 Task: Create a schedule automation trigger every last monday of the month at 11:00 AM.
Action: Mouse moved to (945, 278)
Screenshot: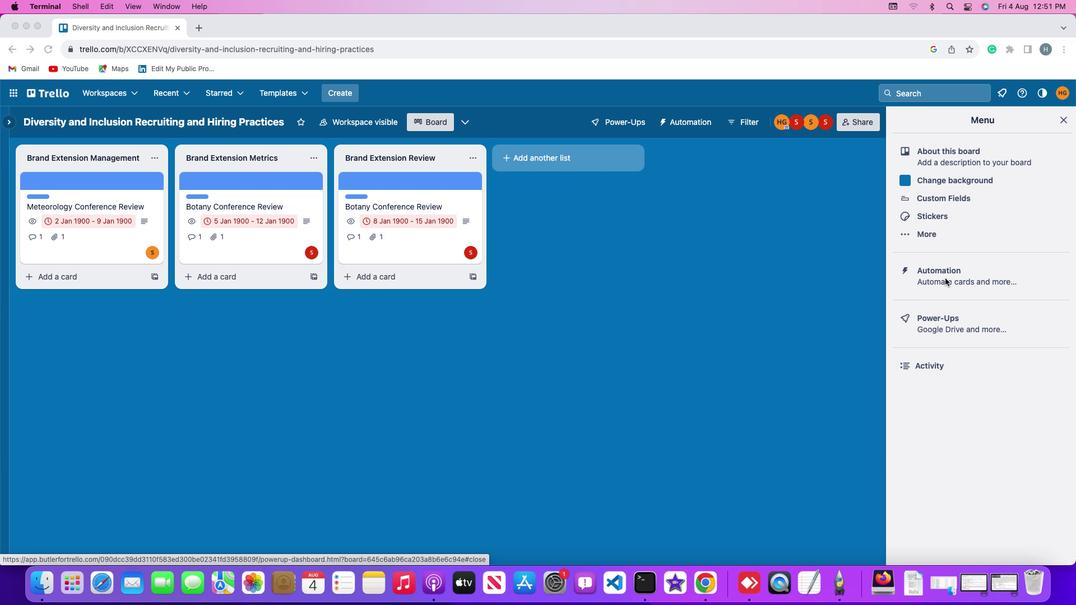 
Action: Mouse pressed left at (945, 278)
Screenshot: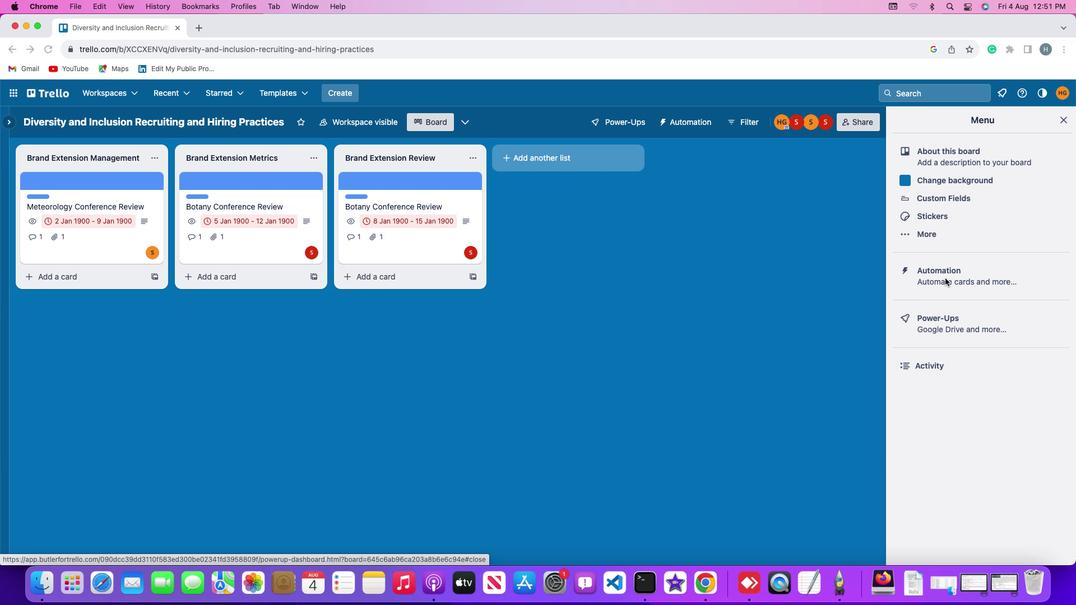 
Action: Mouse pressed left at (945, 278)
Screenshot: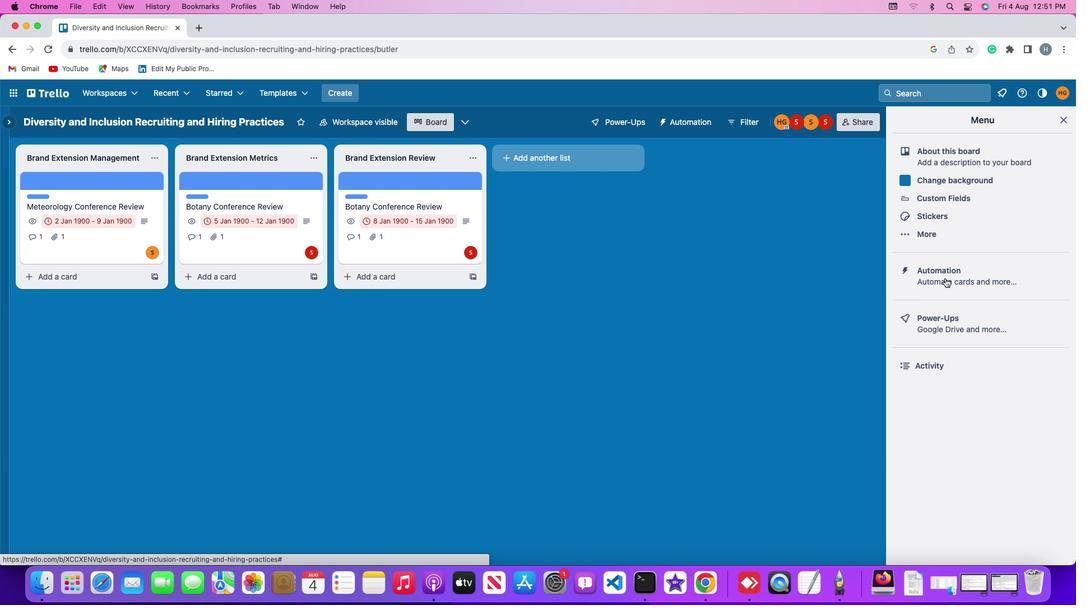 
Action: Mouse moved to (65, 241)
Screenshot: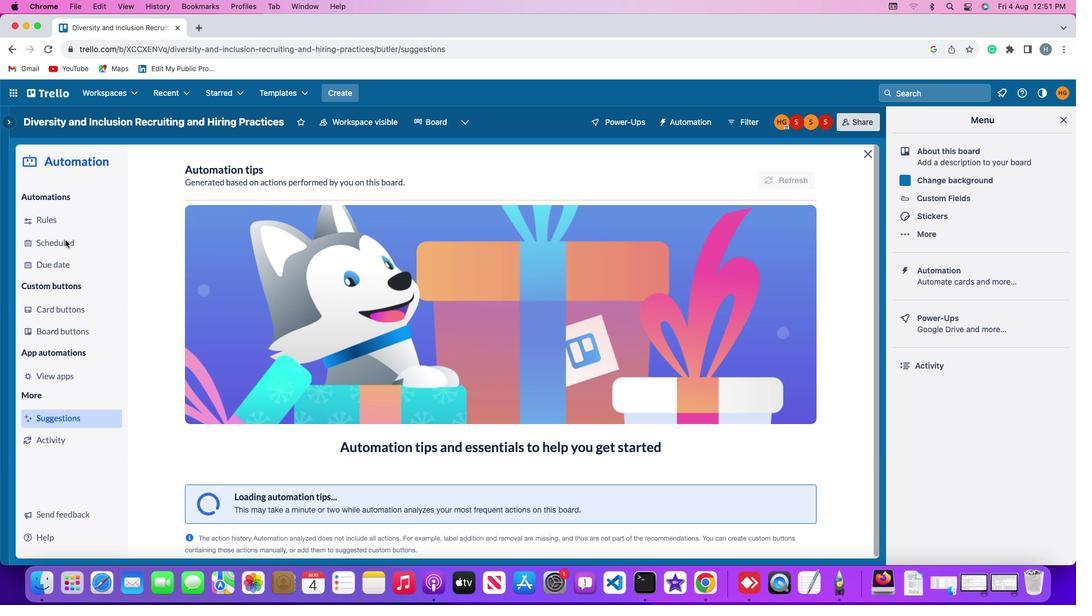 
Action: Mouse pressed left at (65, 241)
Screenshot: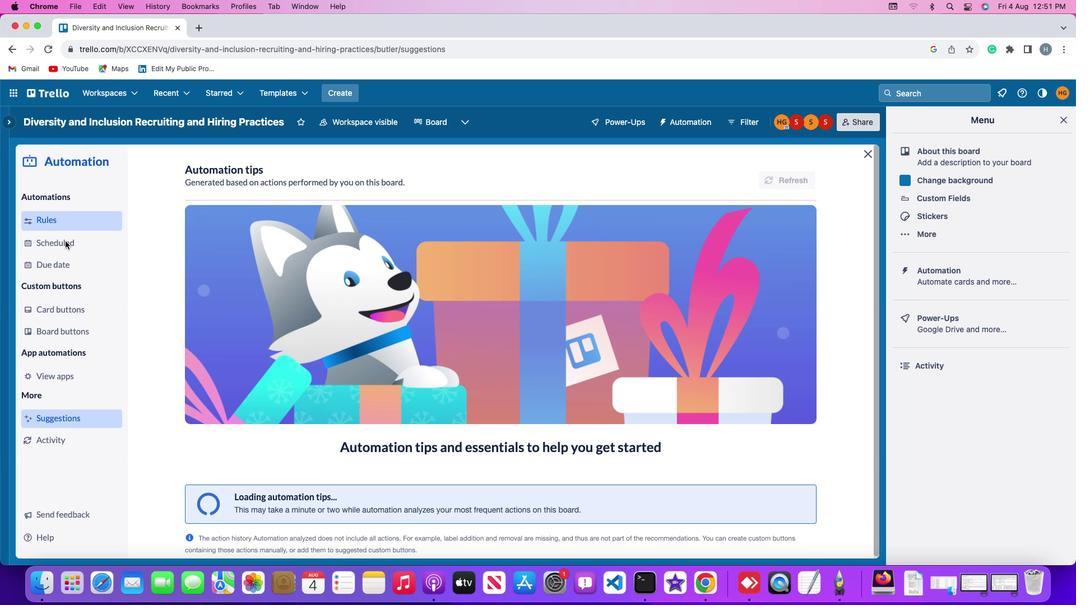 
Action: Mouse moved to (770, 169)
Screenshot: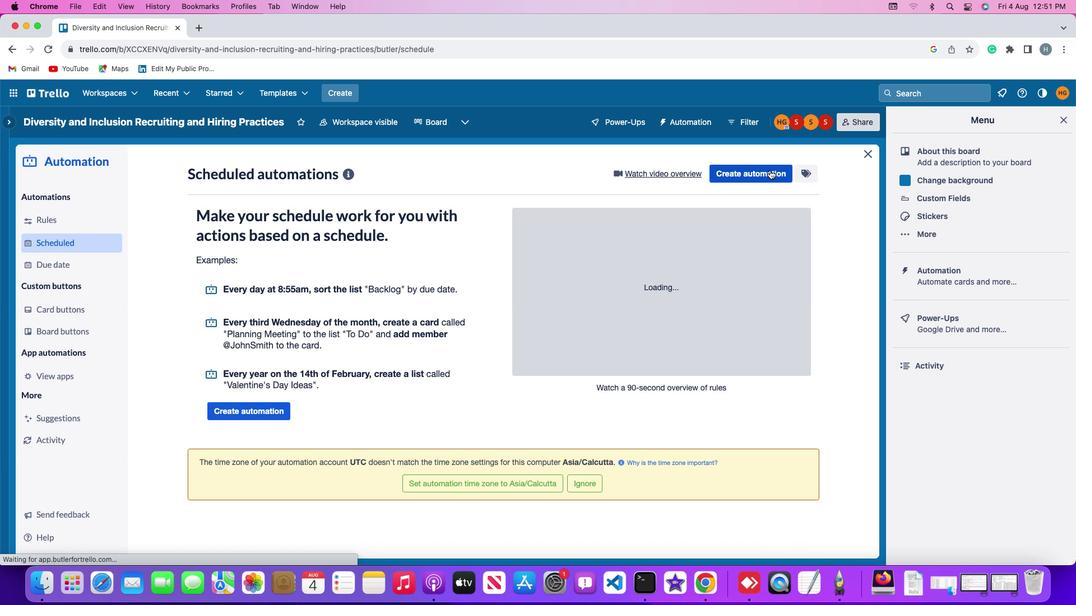 
Action: Mouse pressed left at (770, 169)
Screenshot: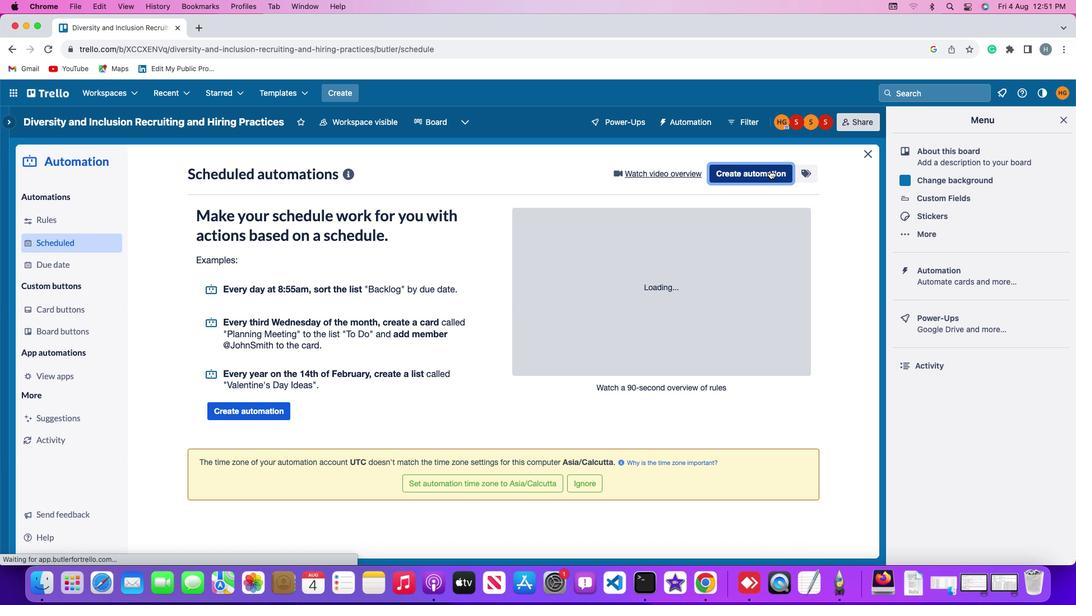 
Action: Mouse moved to (628, 278)
Screenshot: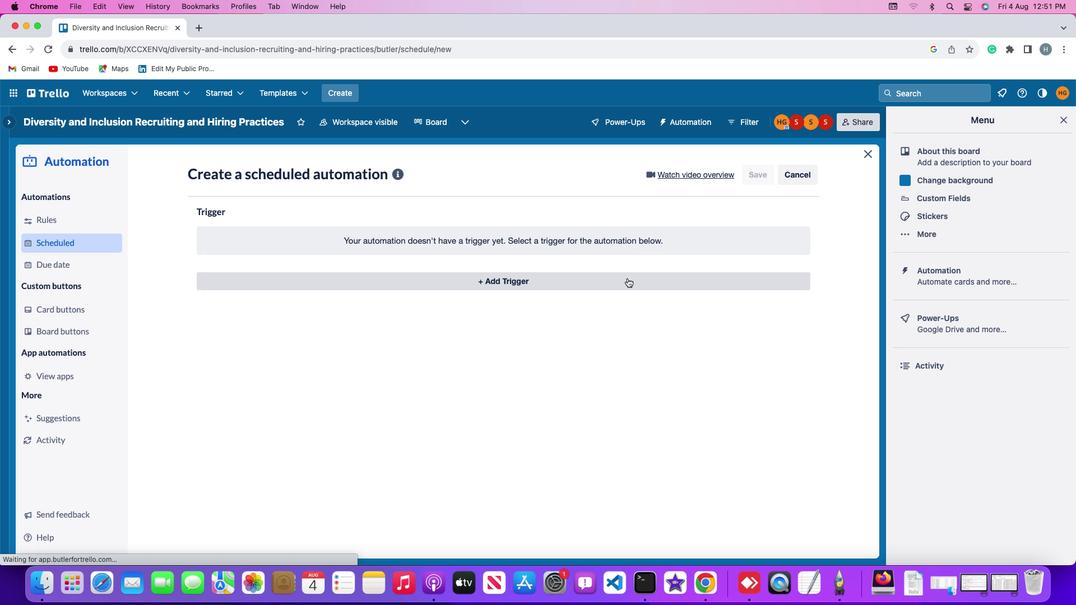 
Action: Mouse pressed left at (628, 278)
Screenshot: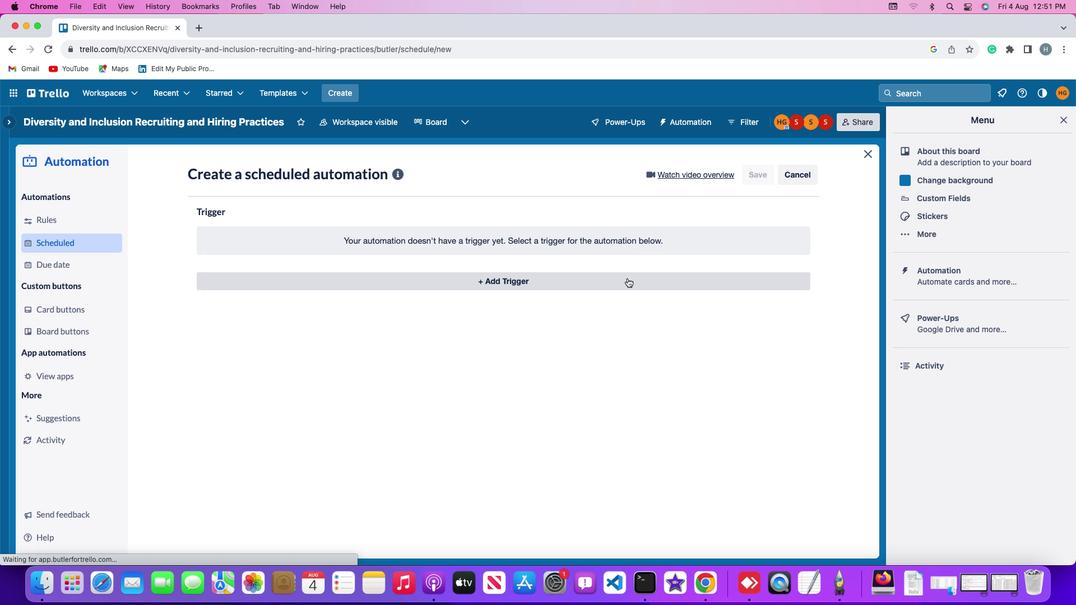 
Action: Mouse moved to (243, 540)
Screenshot: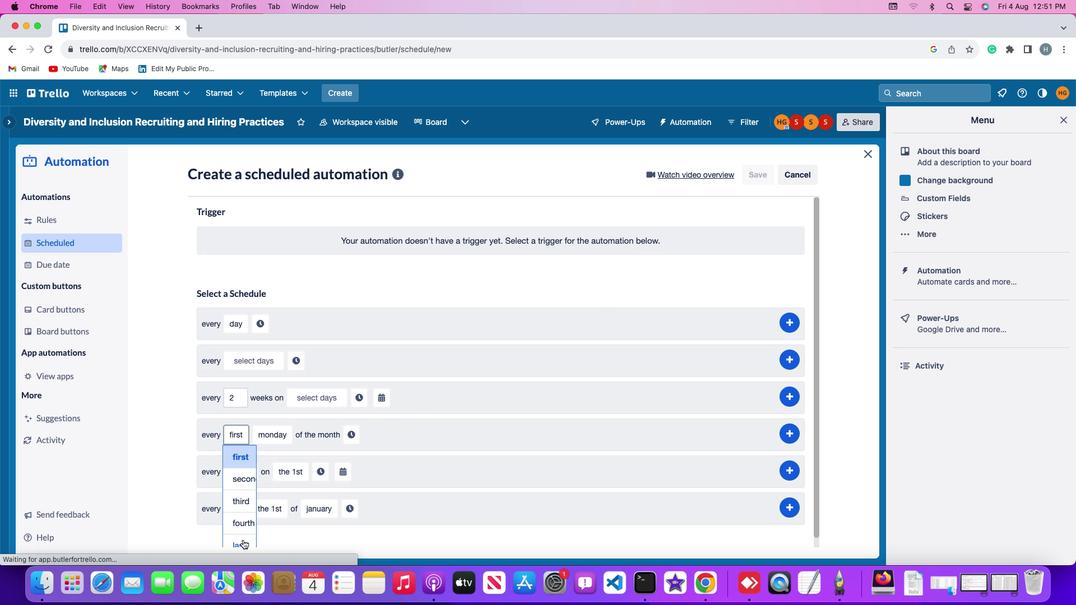 
Action: Mouse pressed left at (243, 540)
Screenshot: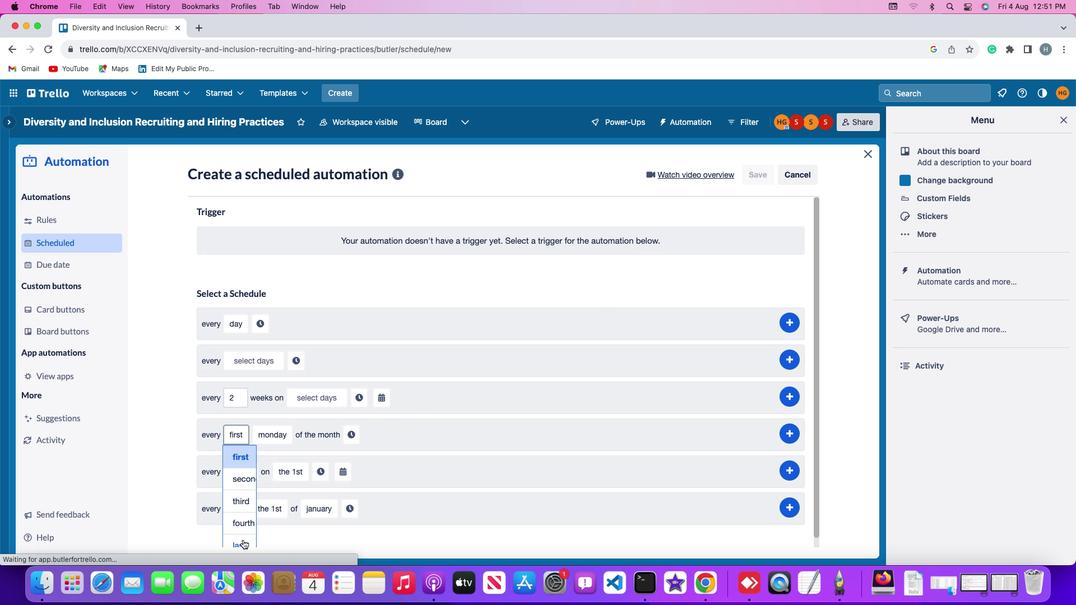 
Action: Mouse moved to (302, 275)
Screenshot: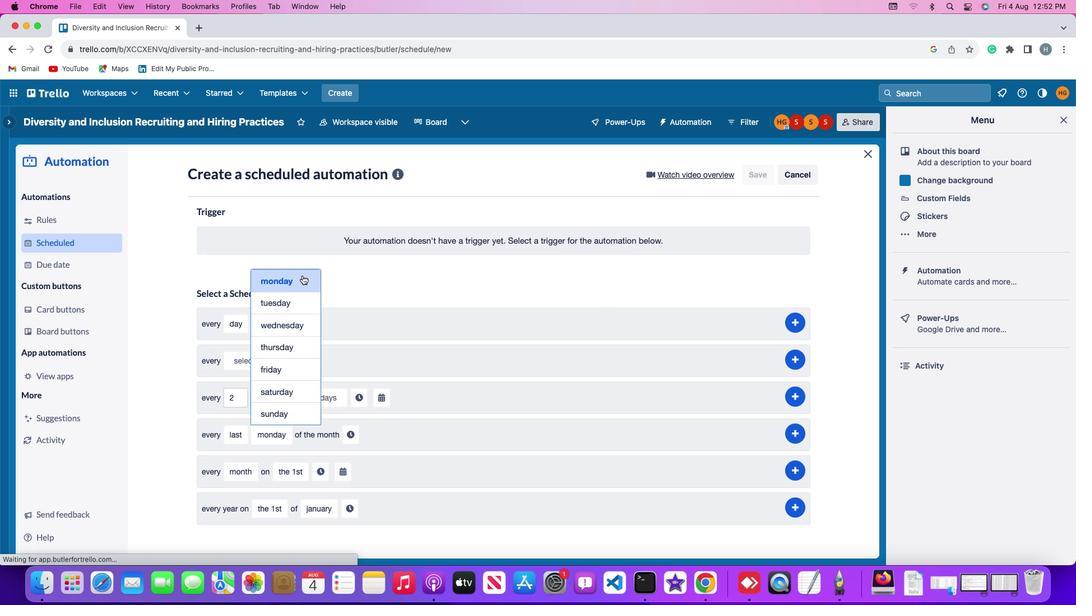 
Action: Mouse pressed left at (302, 275)
Screenshot: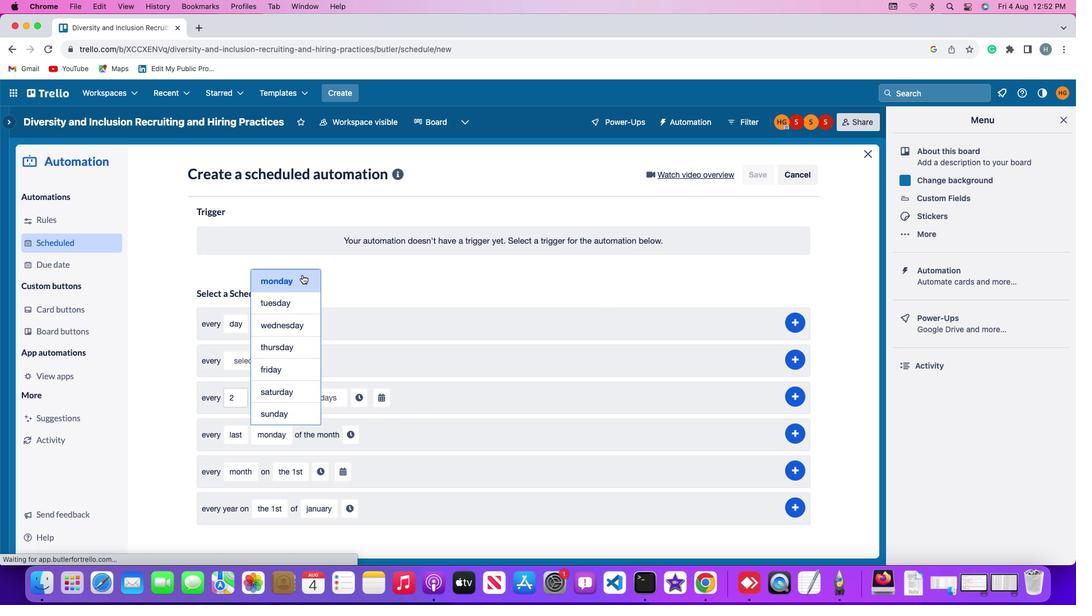 
Action: Mouse moved to (349, 437)
Screenshot: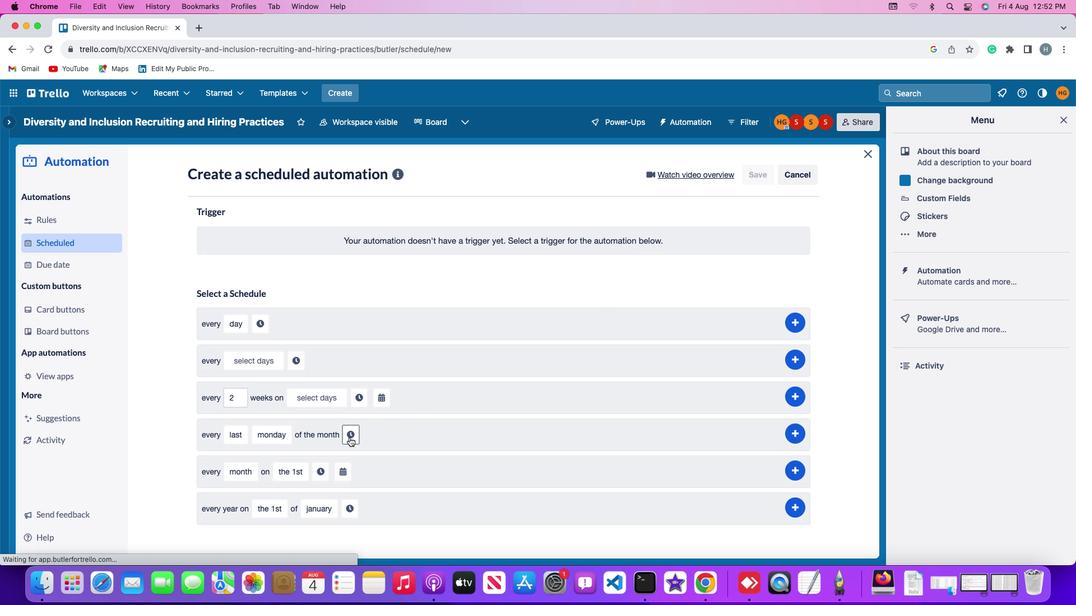 
Action: Mouse pressed left at (349, 437)
Screenshot: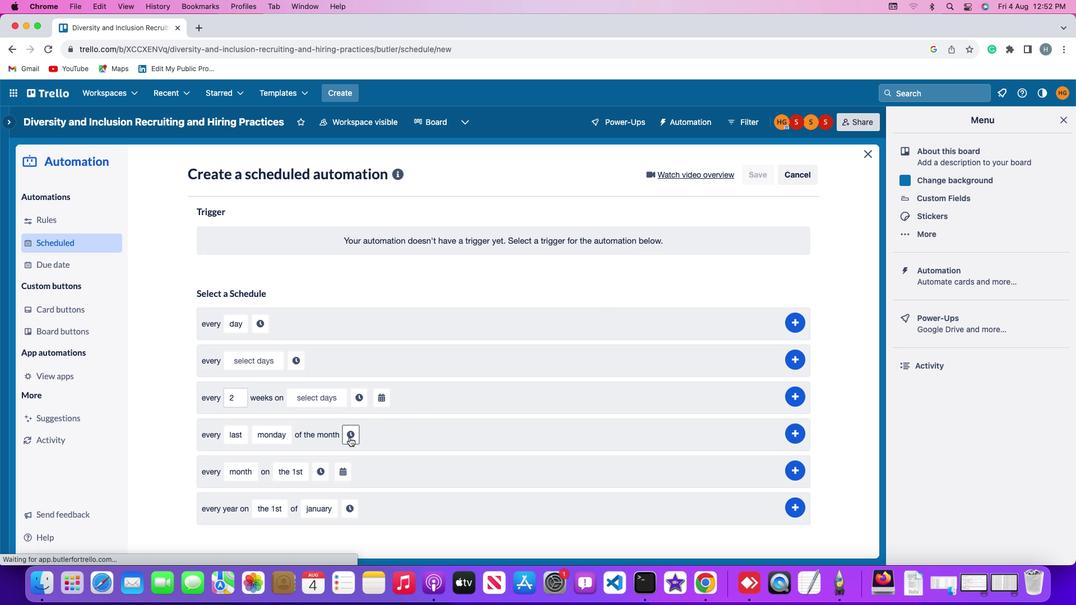
Action: Mouse moved to (379, 436)
Screenshot: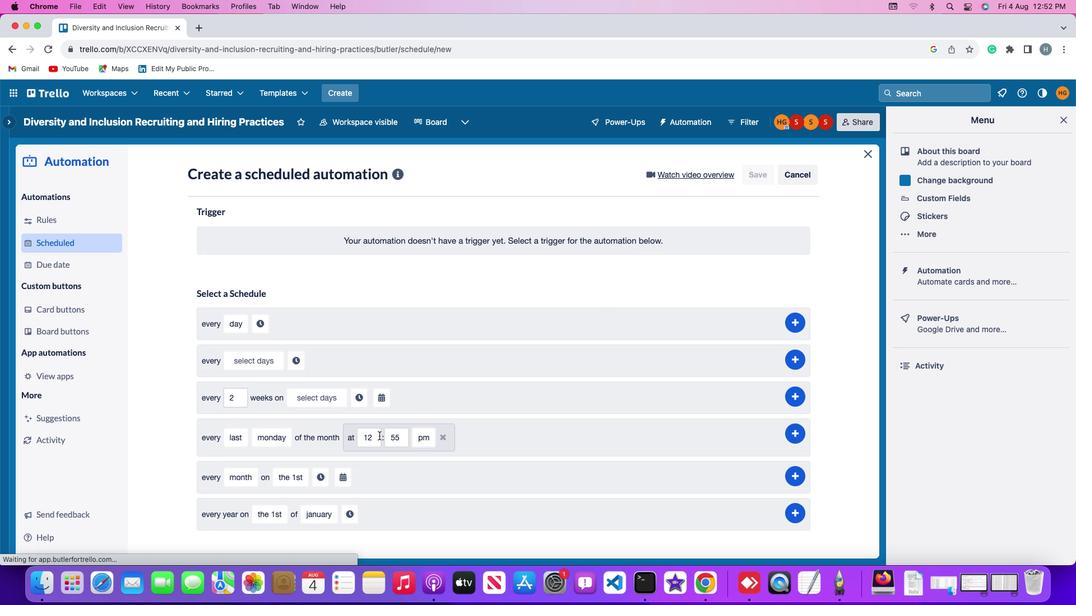 
Action: Mouse pressed left at (379, 436)
Screenshot: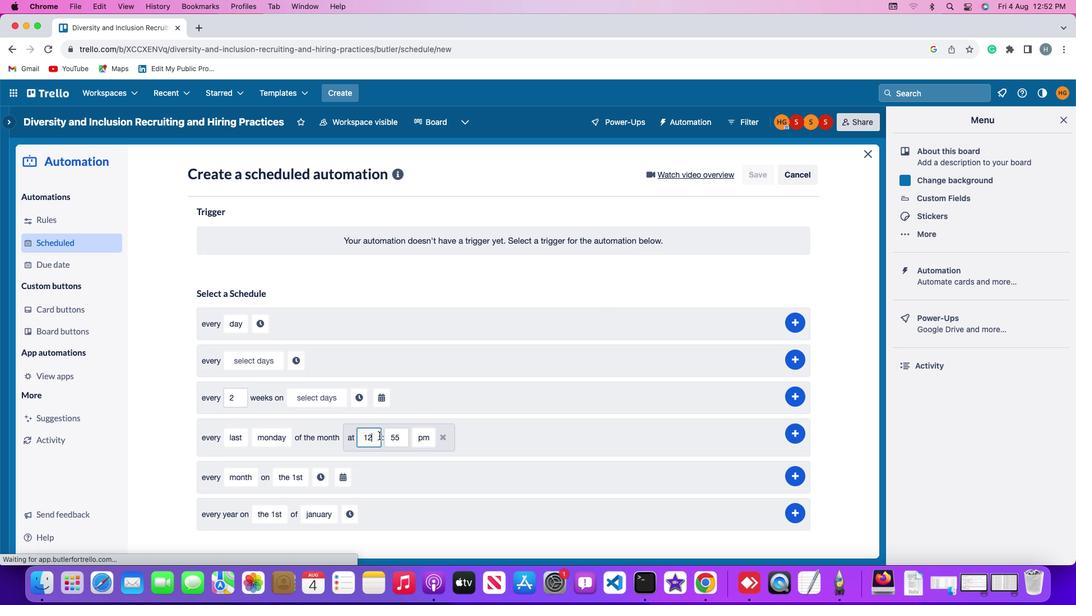 
Action: Mouse moved to (379, 436)
Screenshot: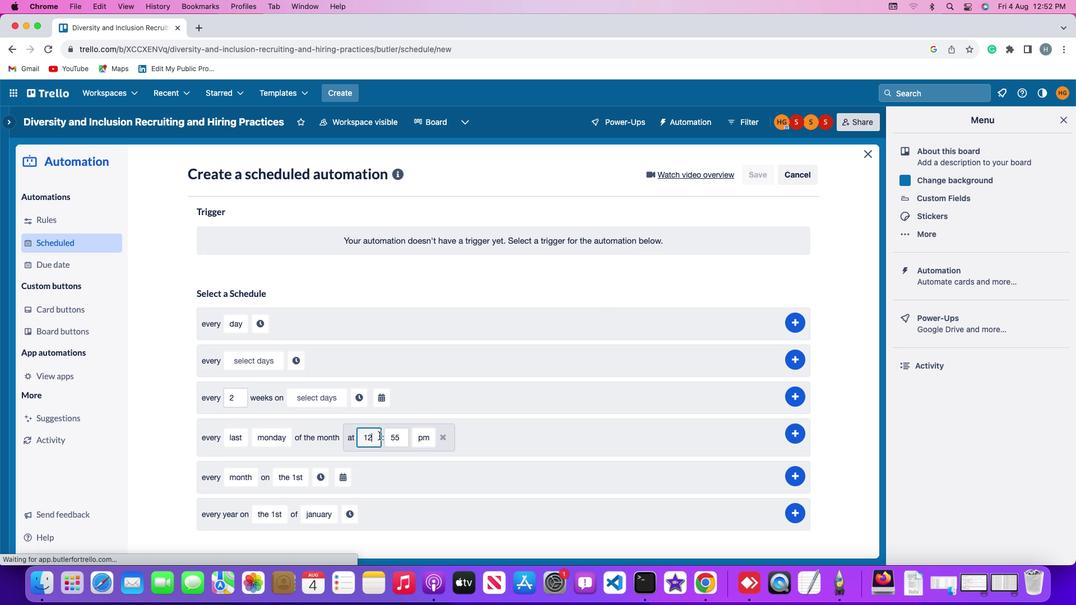 
Action: Key pressed Key.backspace'1'
Screenshot: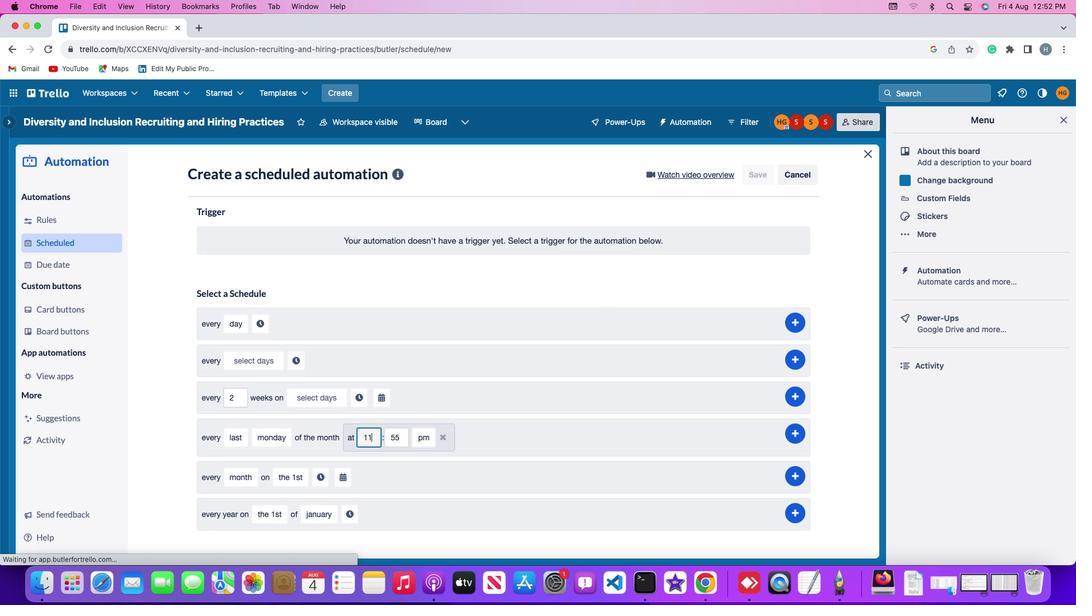 
Action: Mouse moved to (405, 438)
Screenshot: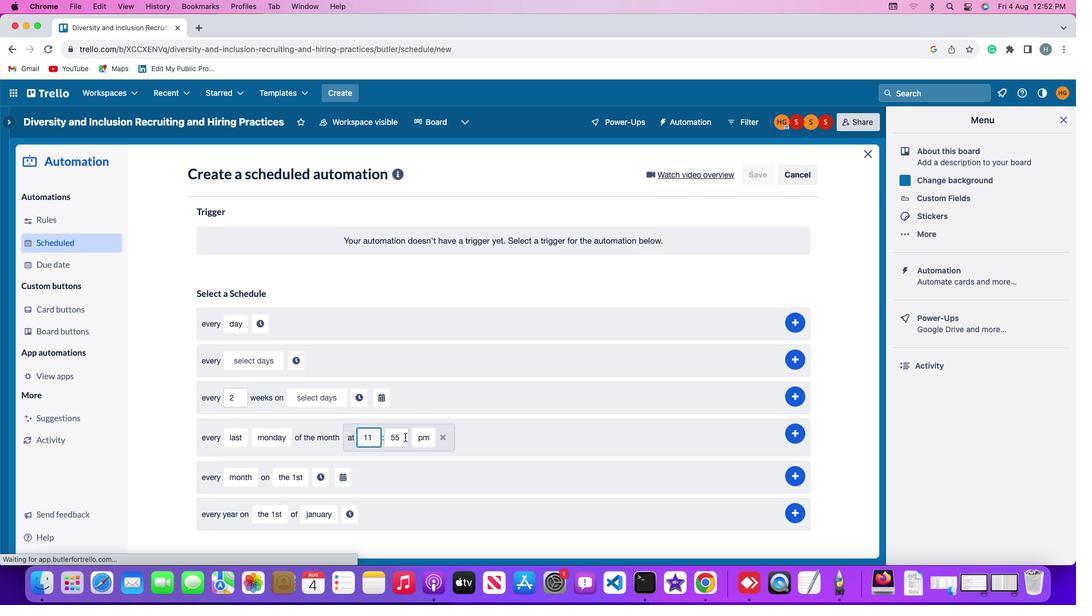 
Action: Mouse pressed left at (405, 438)
Screenshot: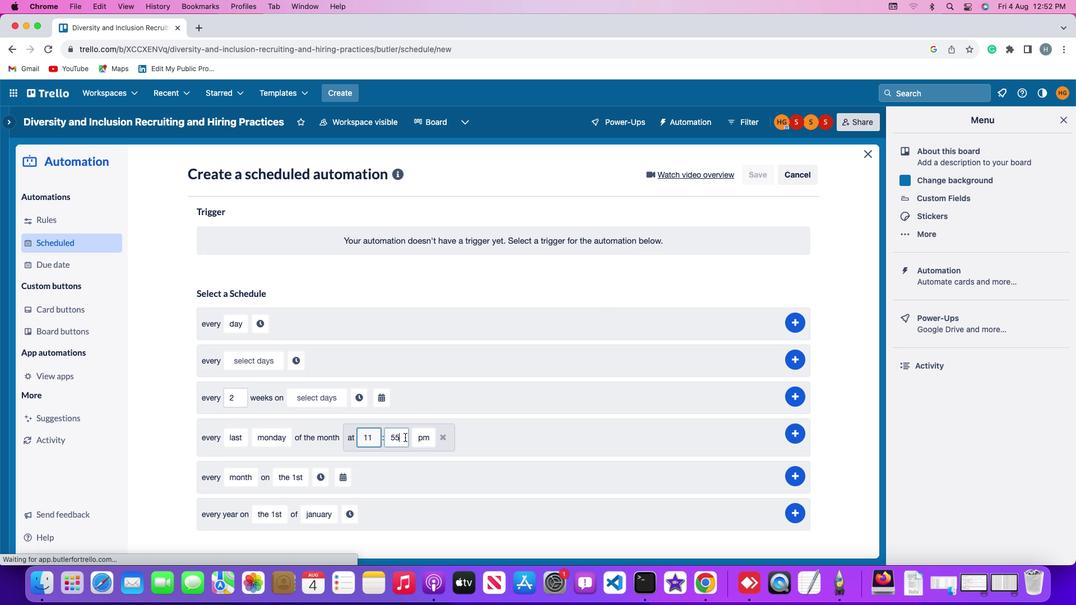 
Action: Key pressed Key.backspaceKey.backspace'0''0'
Screenshot: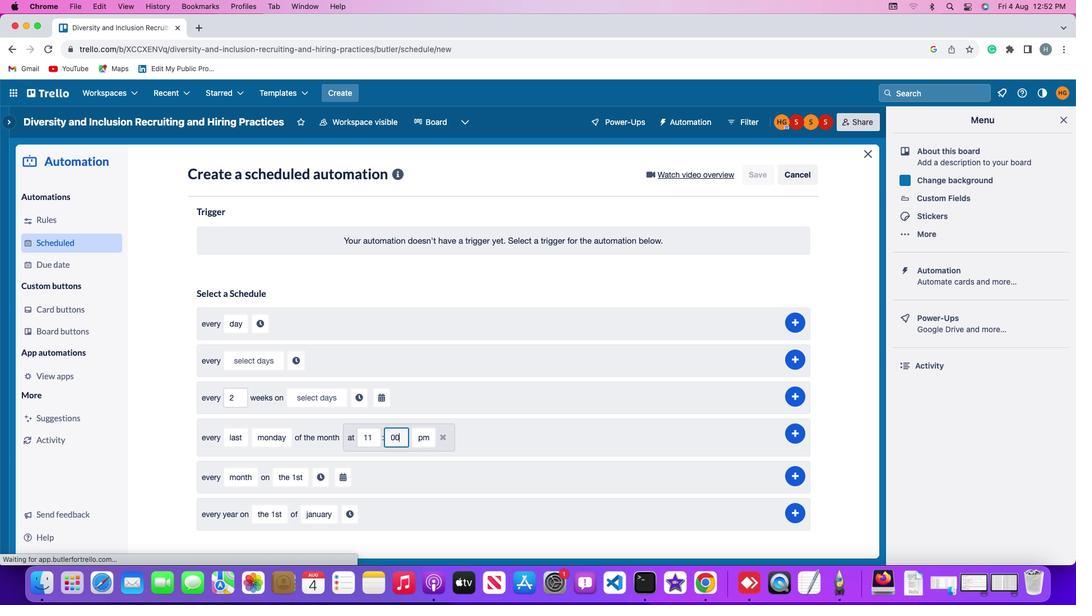 
Action: Mouse moved to (426, 438)
Screenshot: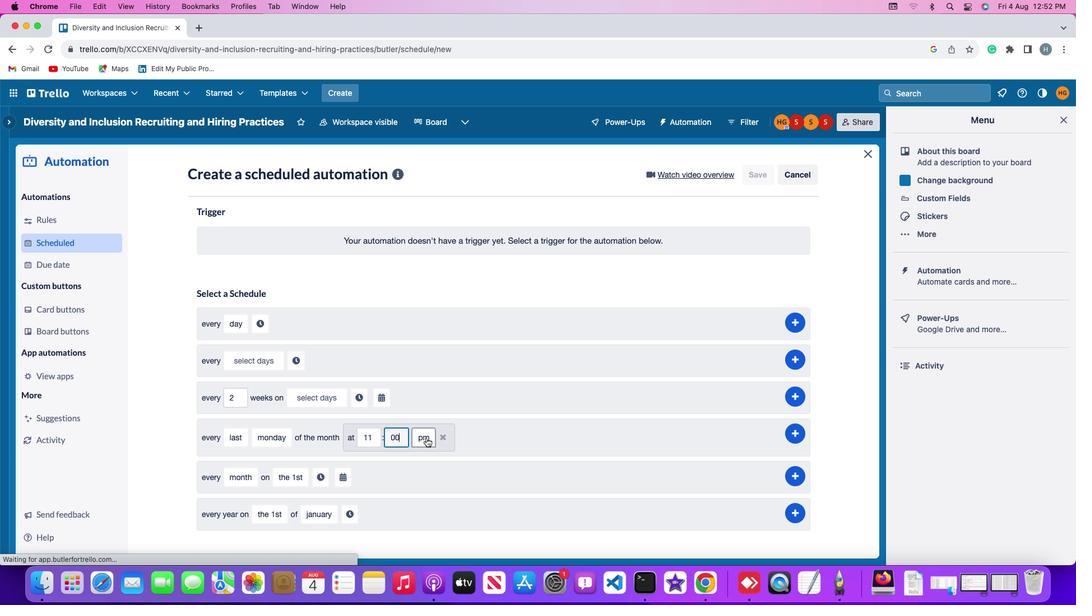 
Action: Mouse pressed left at (426, 438)
Screenshot: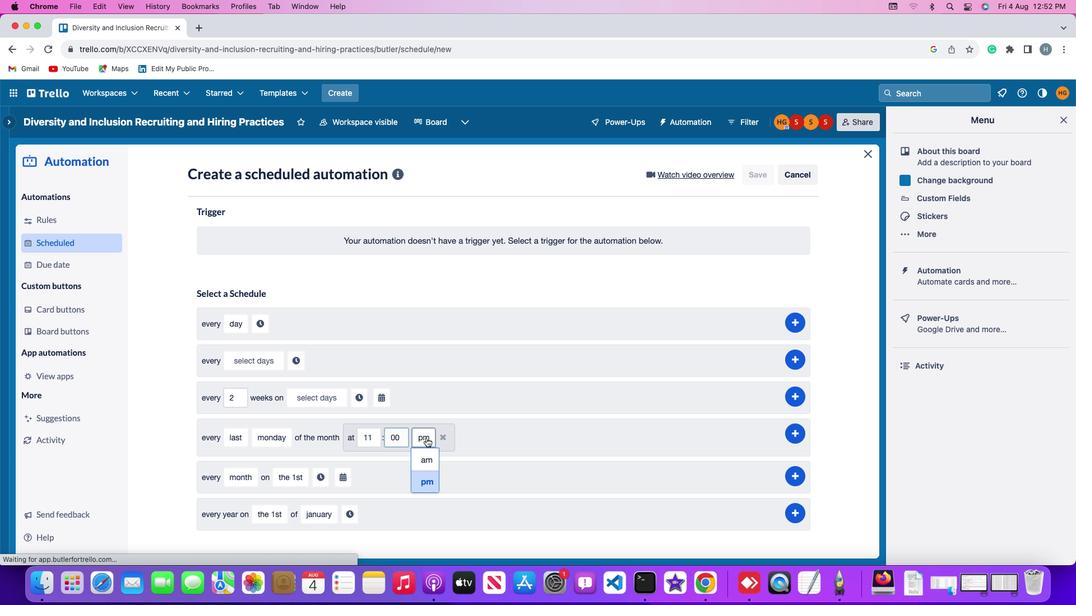 
Action: Mouse moved to (426, 456)
Screenshot: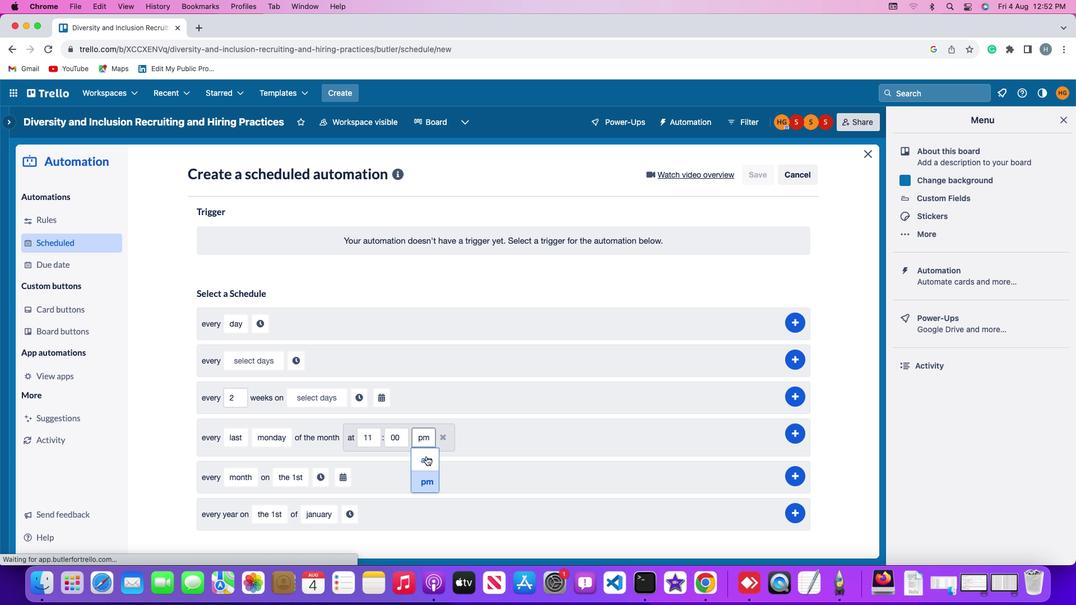 
Action: Mouse pressed left at (426, 456)
Screenshot: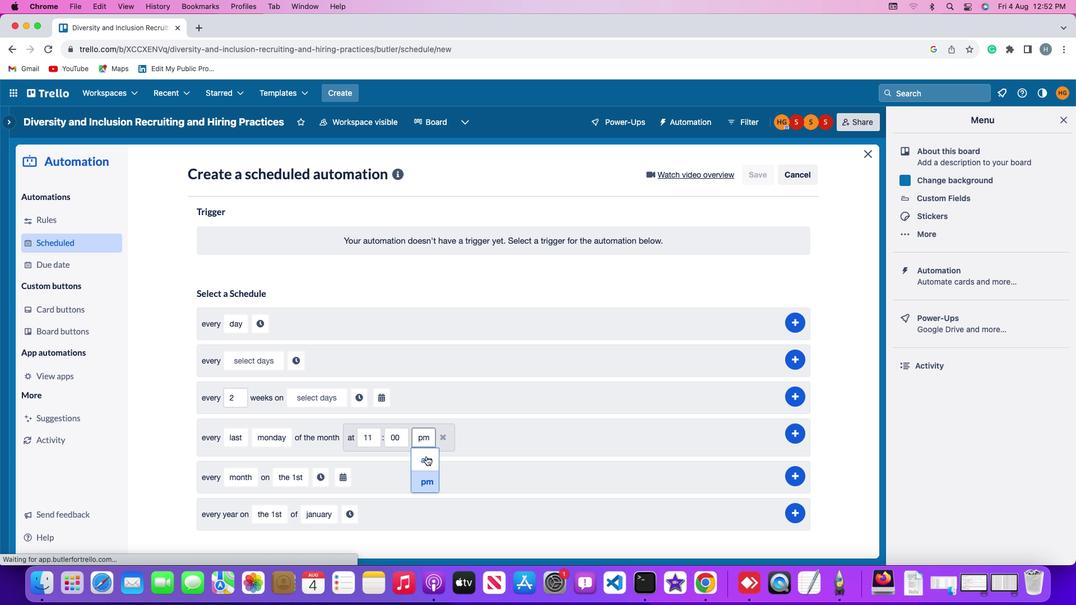 
Action: Mouse moved to (794, 432)
Screenshot: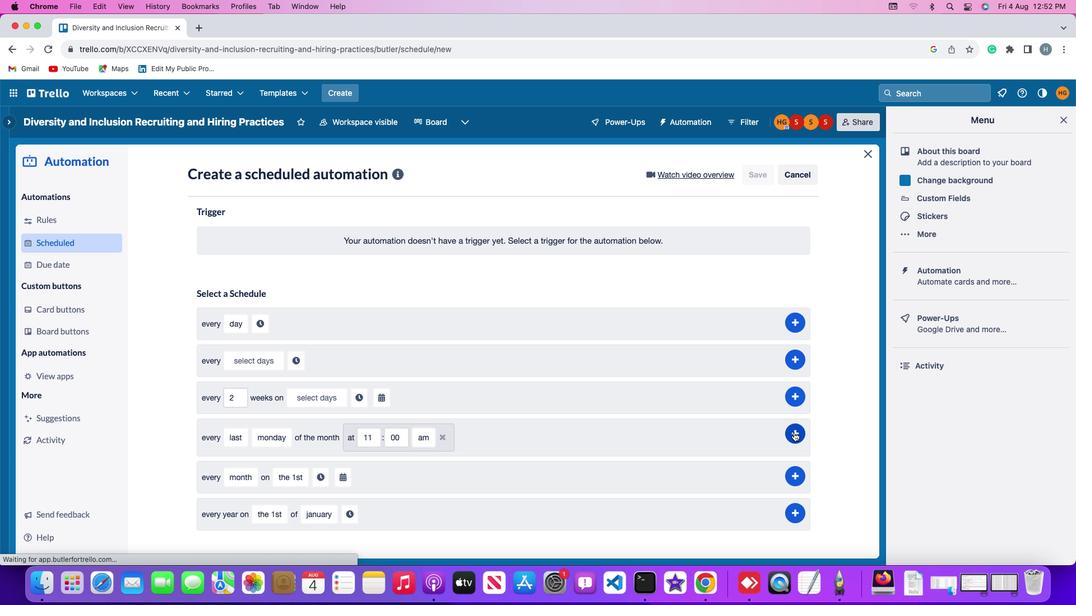 
Action: Mouse pressed left at (794, 432)
Screenshot: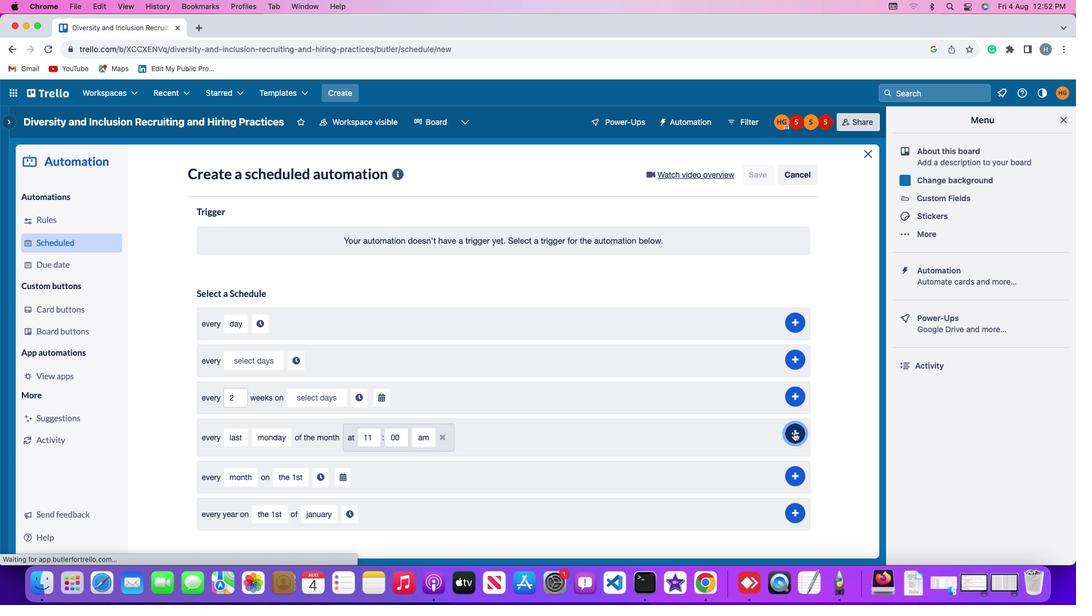
Action: Mouse moved to (688, 317)
Screenshot: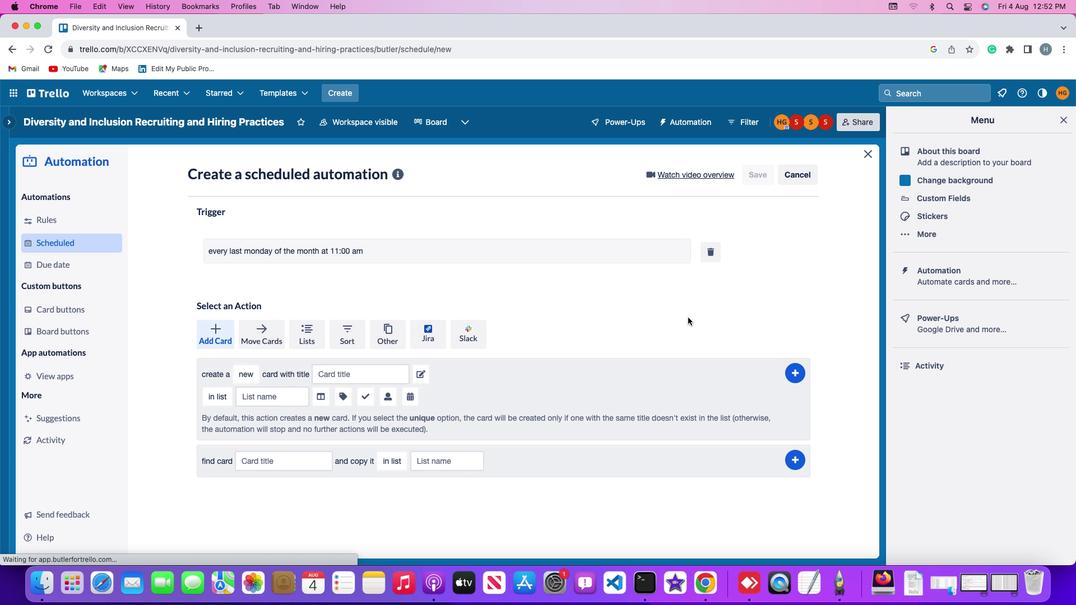 
